 Task: Check the percentage active listings of master bedroom in the last 5 years.
Action: Mouse moved to (818, 193)
Screenshot: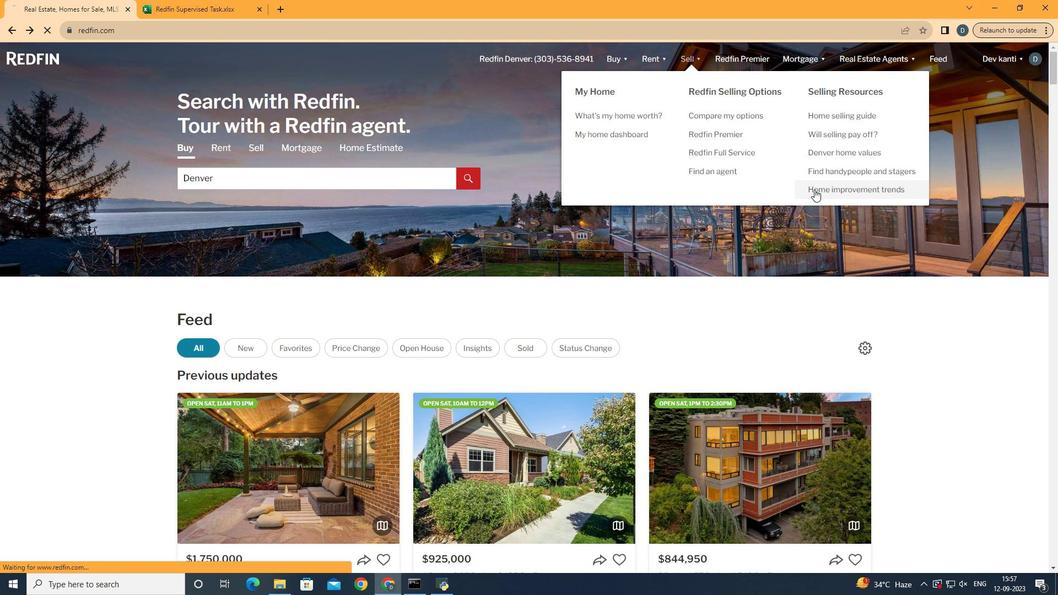 
Action: Mouse pressed left at (818, 193)
Screenshot: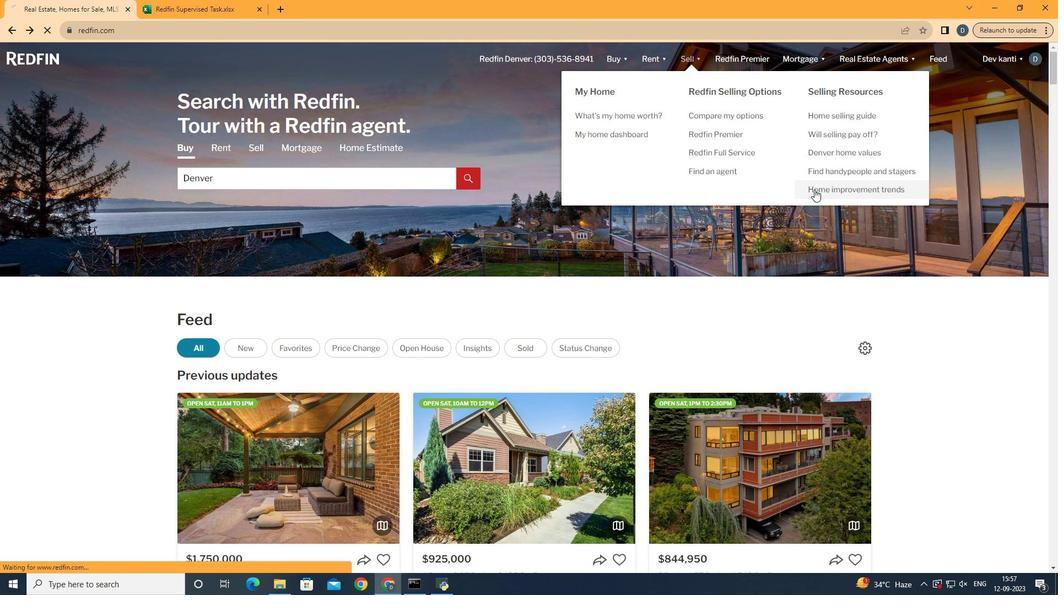 
Action: Mouse moved to (264, 216)
Screenshot: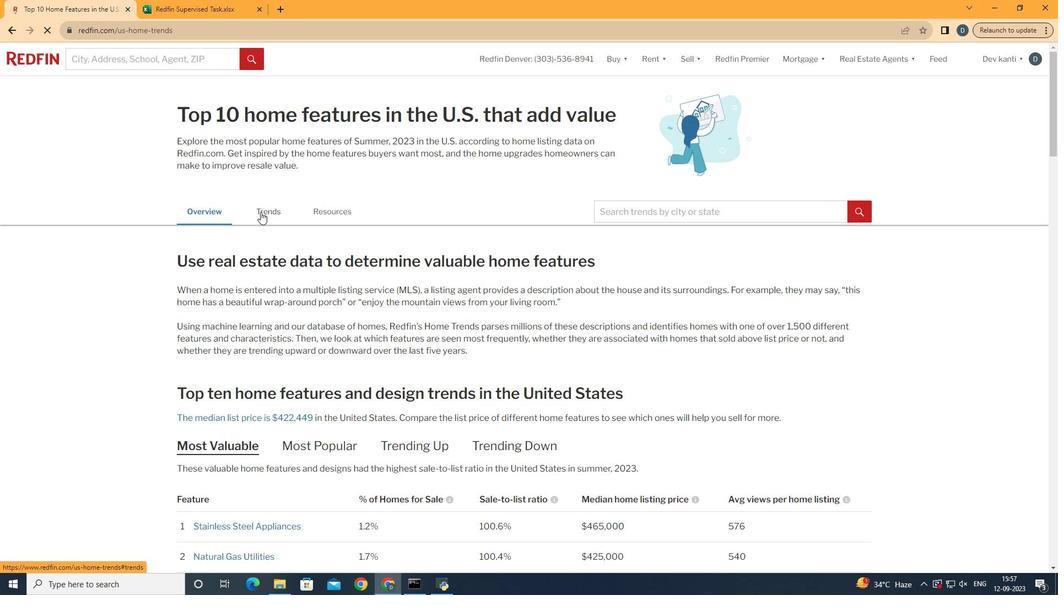 
Action: Mouse pressed left at (264, 216)
Screenshot: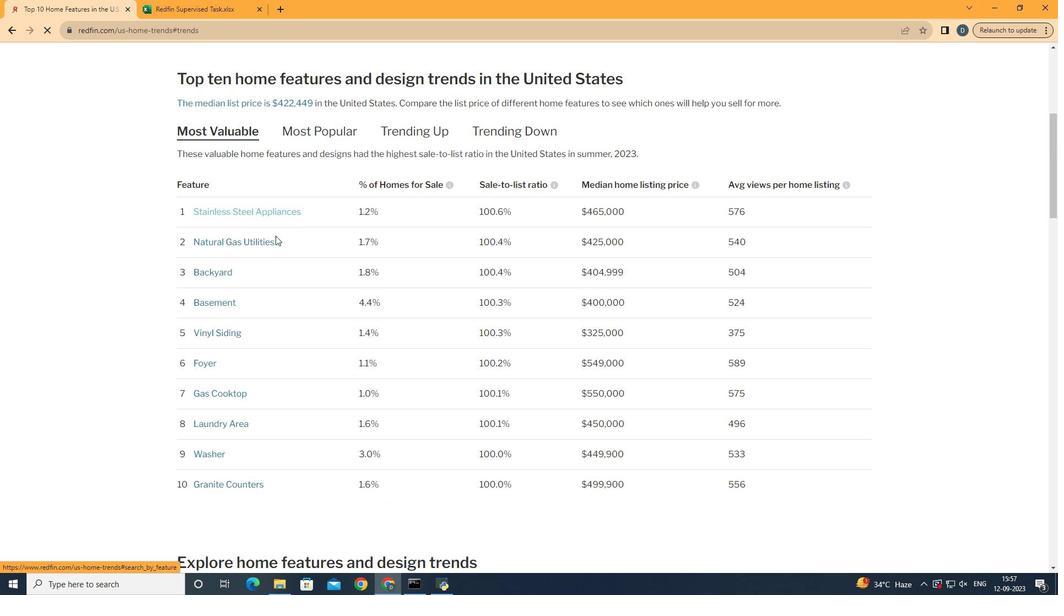 
Action: Mouse moved to (416, 302)
Screenshot: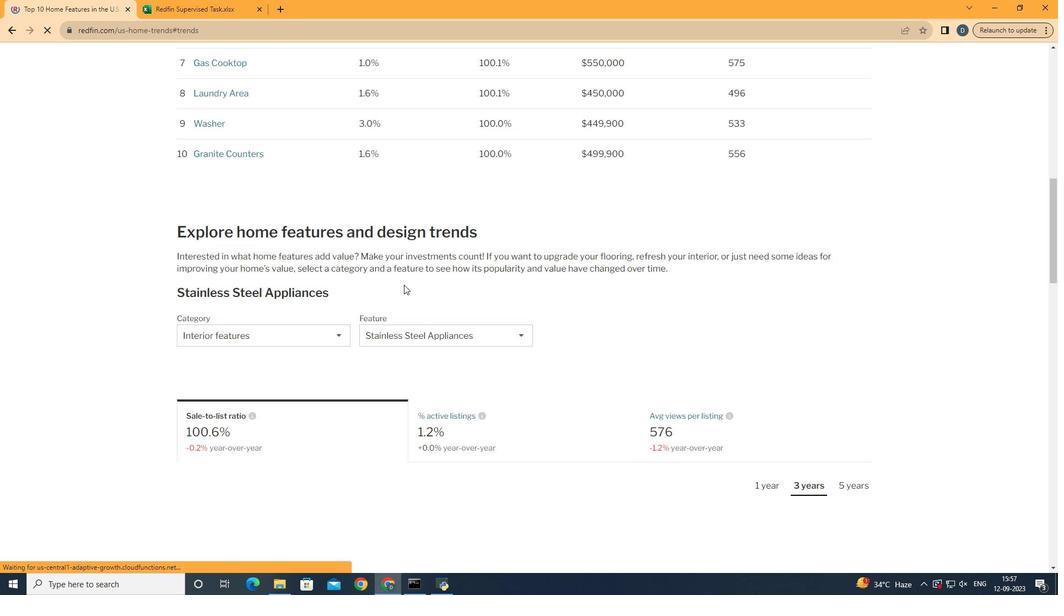 
Action: Mouse scrolled (416, 301) with delta (0, 0)
Screenshot: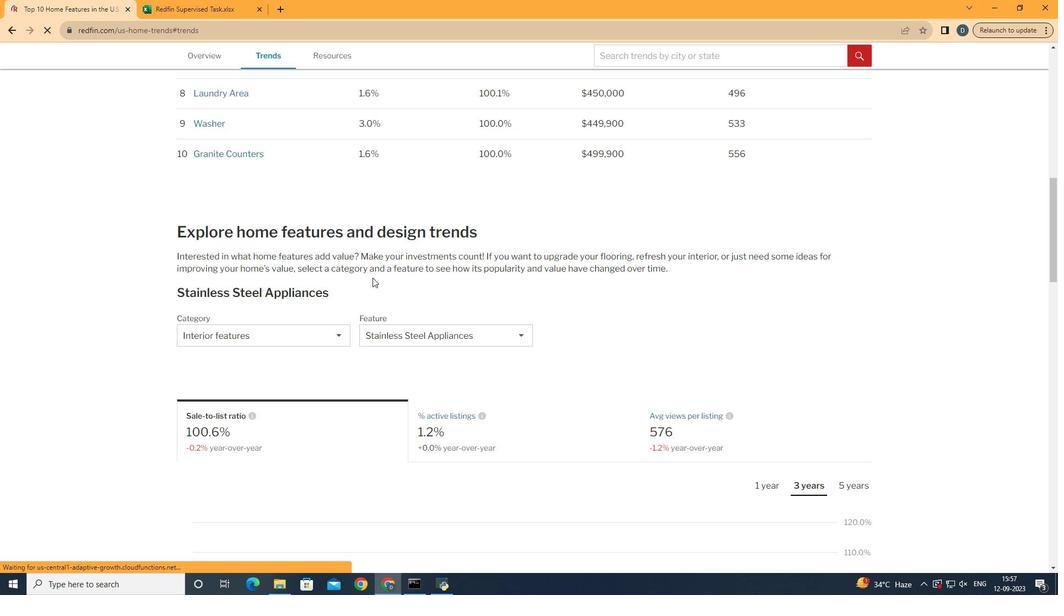 
Action: Mouse scrolled (416, 301) with delta (0, 0)
Screenshot: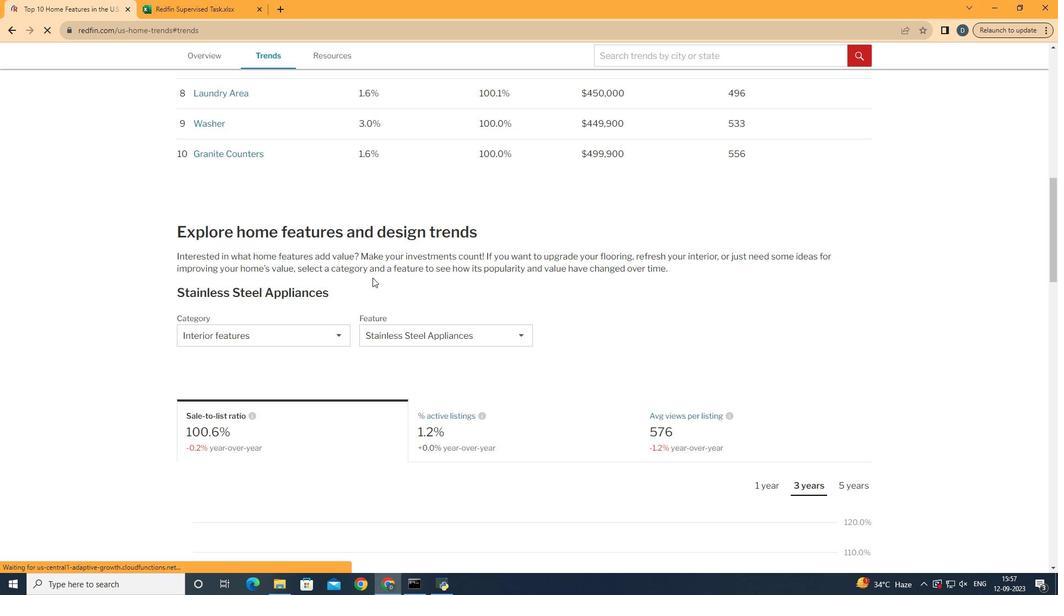 
Action: Mouse scrolled (416, 301) with delta (0, 0)
Screenshot: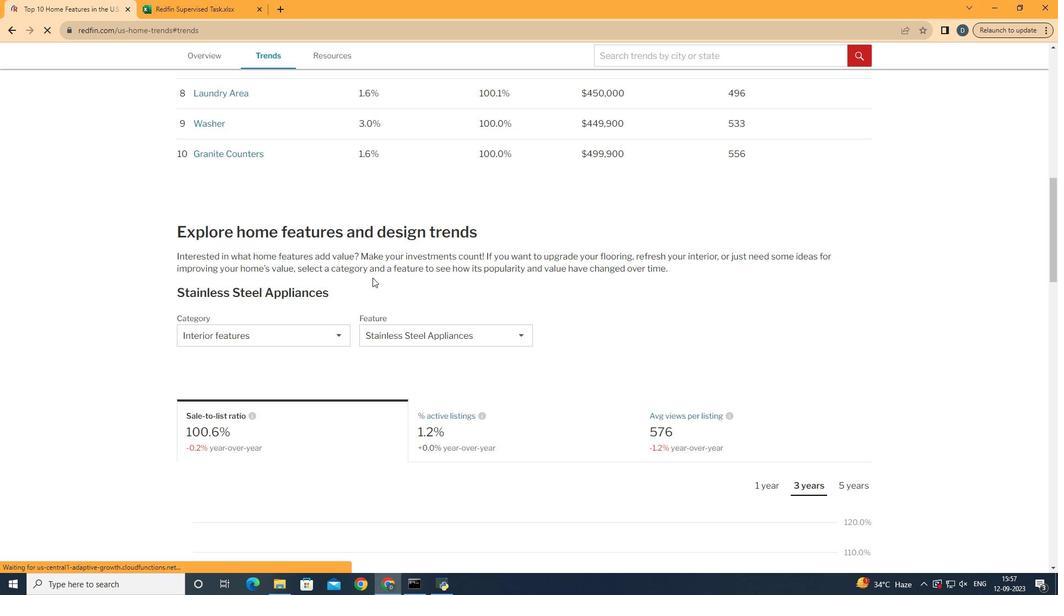 
Action: Mouse moved to (416, 301)
Screenshot: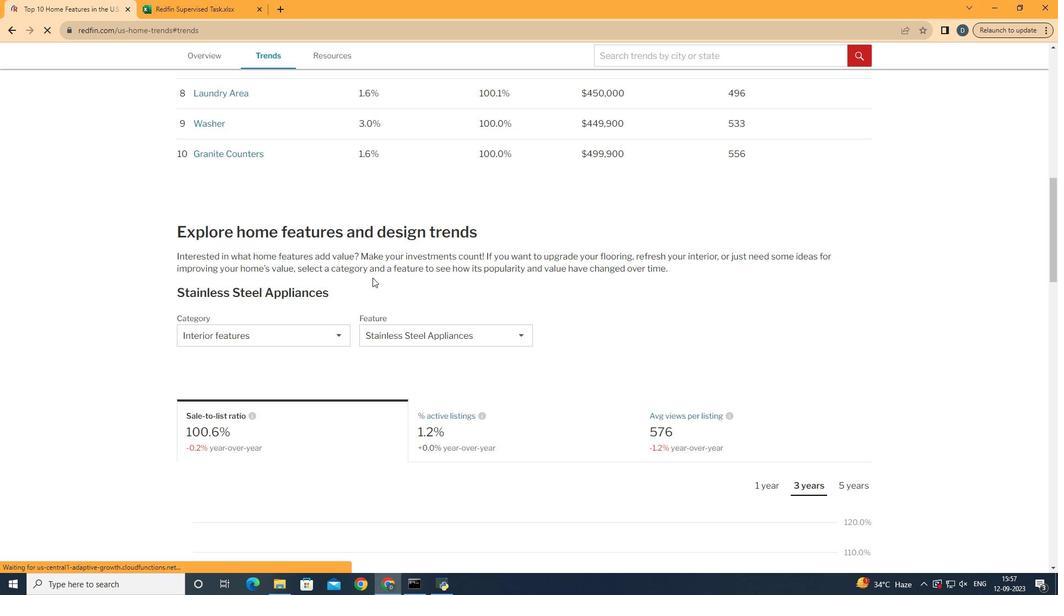 
Action: Mouse scrolled (416, 300) with delta (0, 0)
Screenshot: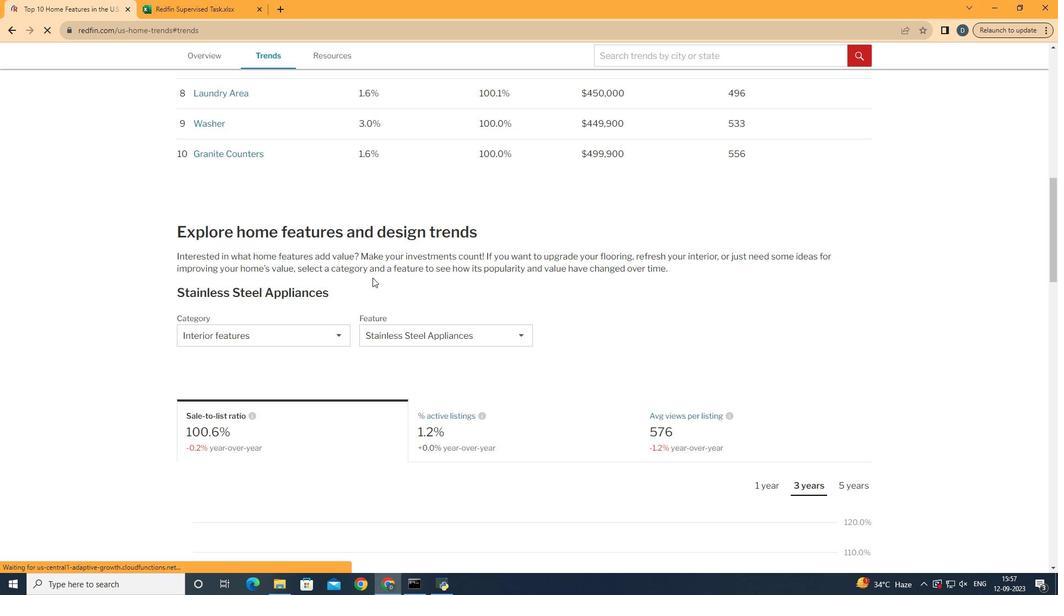 
Action: Mouse moved to (417, 301)
Screenshot: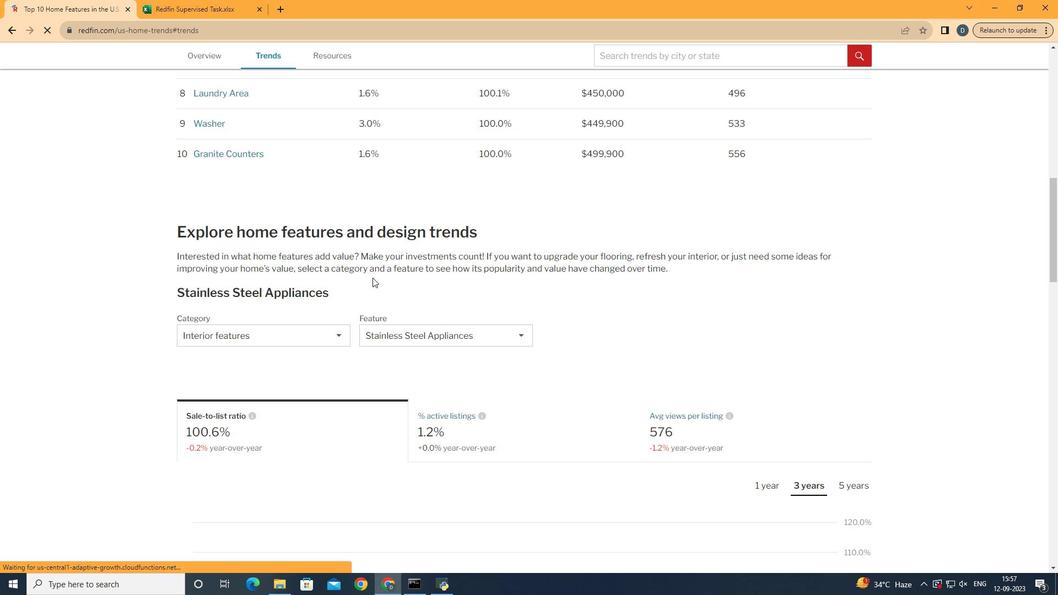 
Action: Mouse scrolled (417, 300) with delta (0, 0)
Screenshot: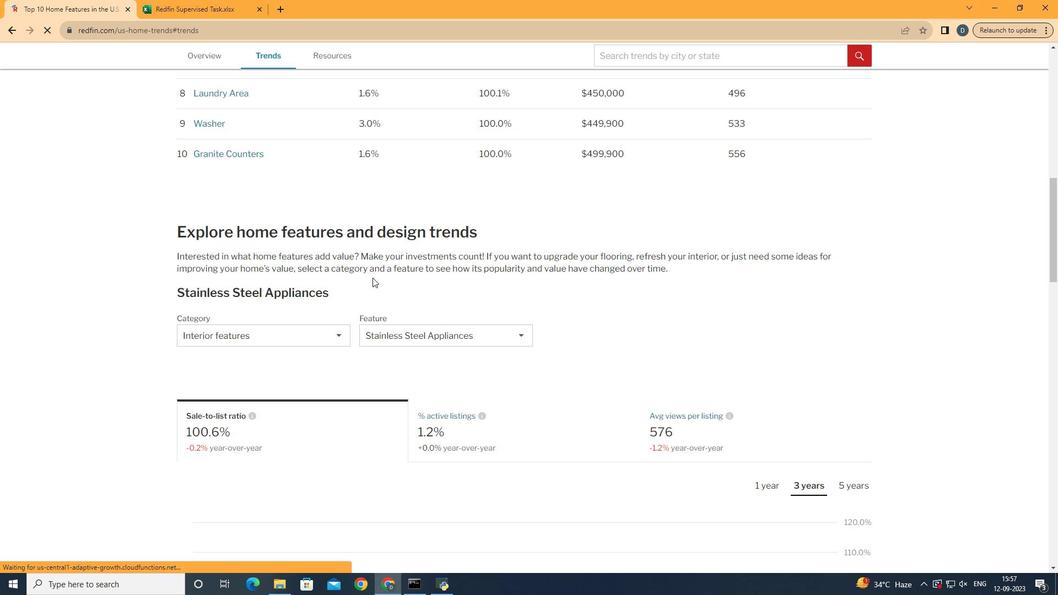 
Action: Mouse moved to (418, 301)
Screenshot: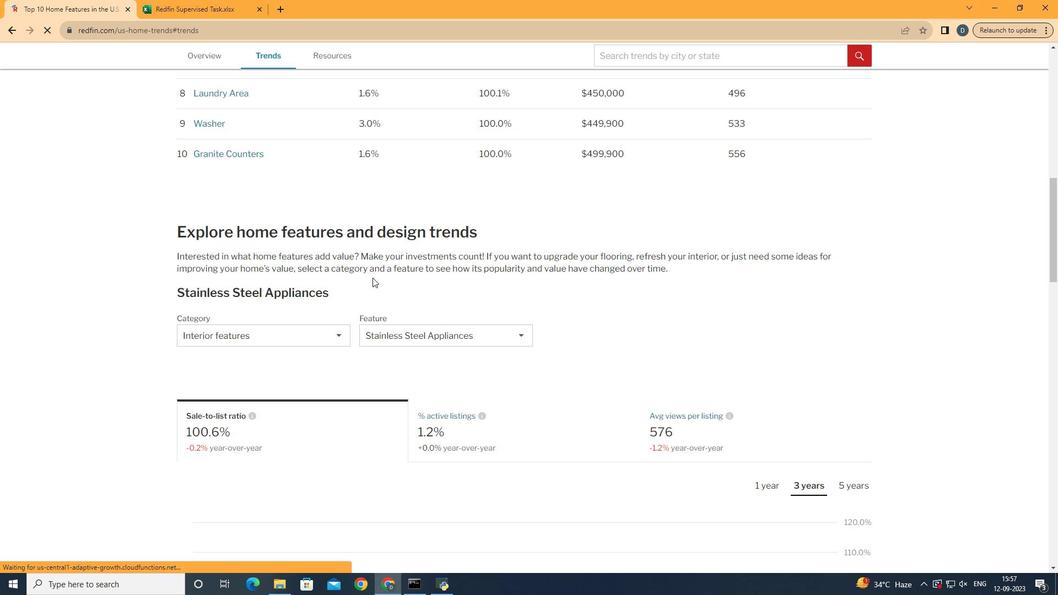 
Action: Mouse scrolled (418, 300) with delta (0, 0)
Screenshot: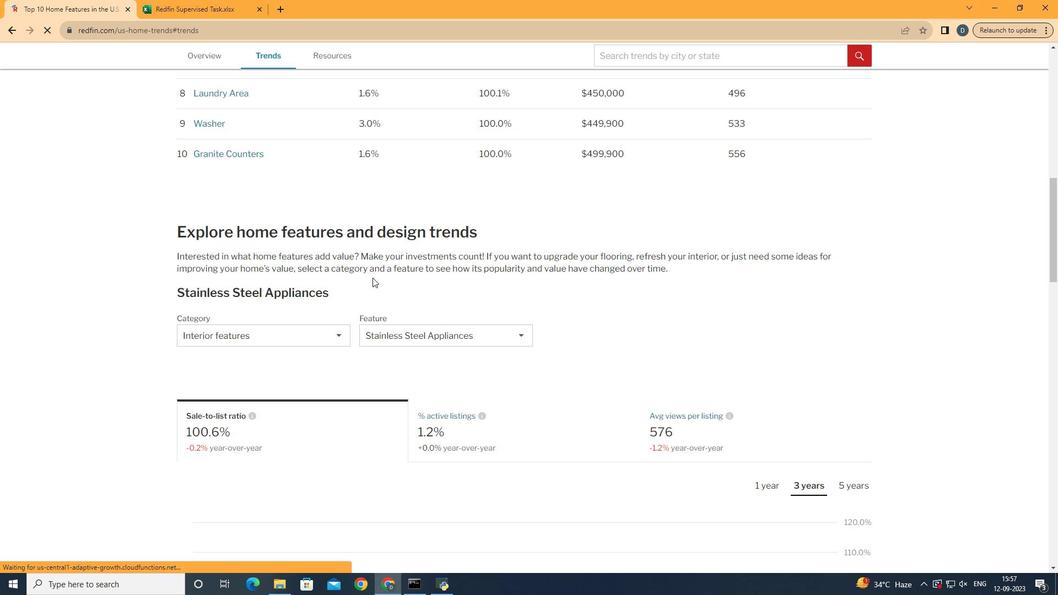 
Action: Mouse moved to (376, 281)
Screenshot: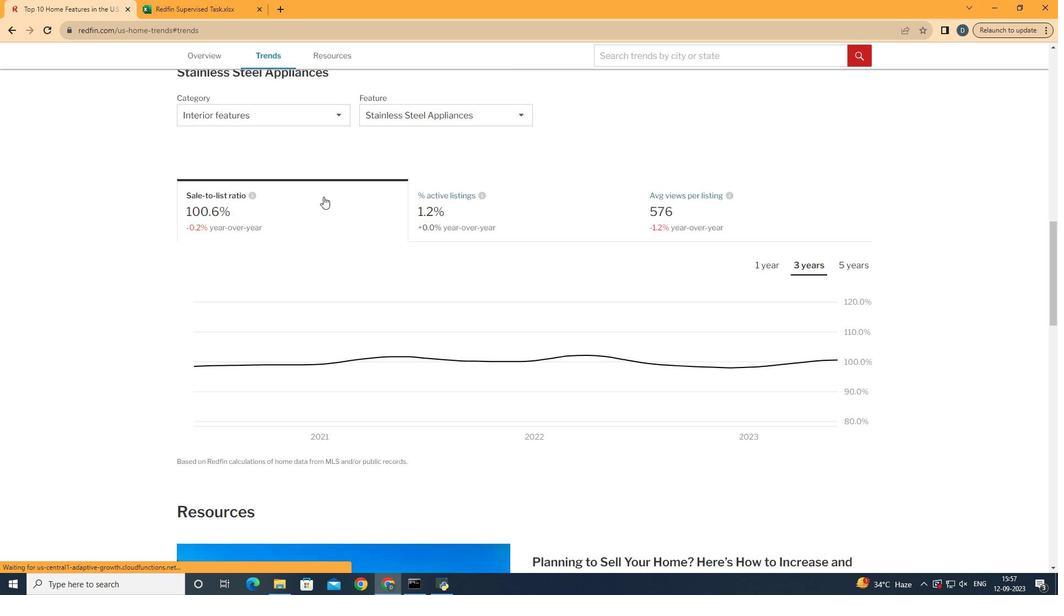 
Action: Mouse scrolled (376, 281) with delta (0, 0)
Screenshot: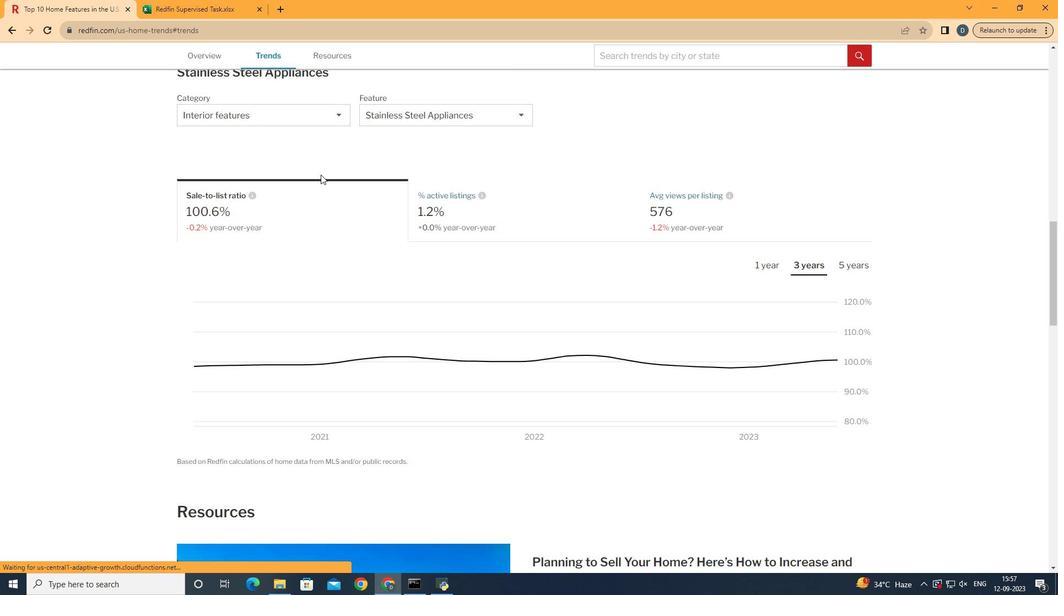 
Action: Mouse scrolled (376, 281) with delta (0, 0)
Screenshot: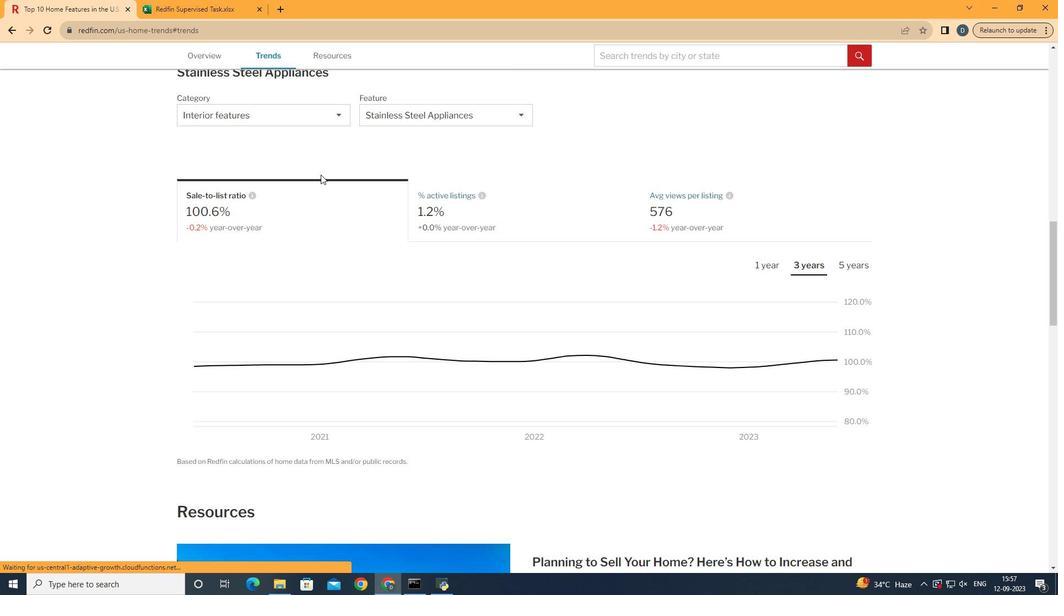 
Action: Mouse scrolled (376, 281) with delta (0, 0)
Screenshot: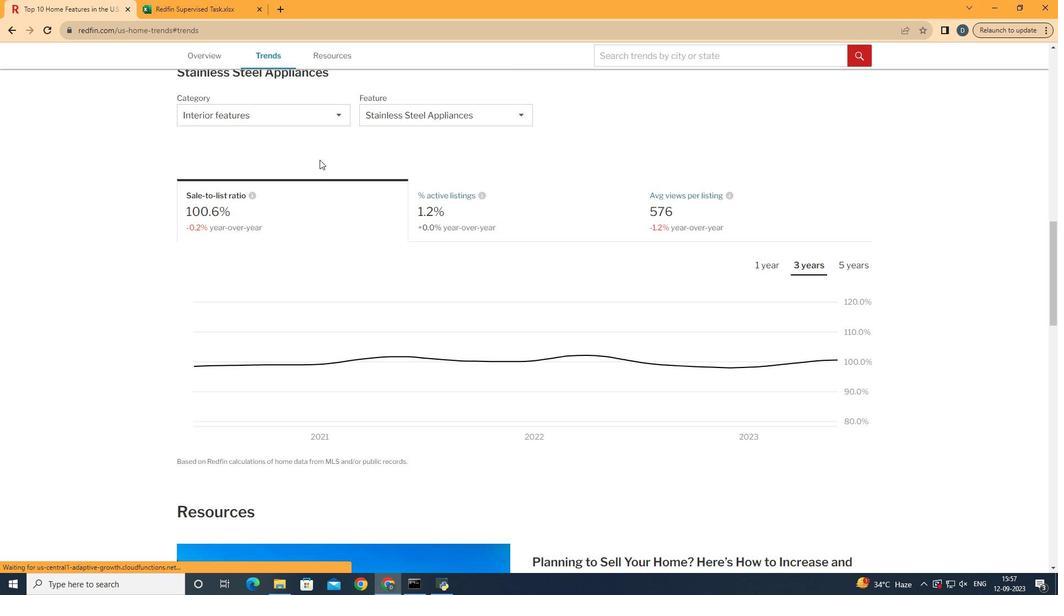 
Action: Mouse scrolled (376, 281) with delta (0, 0)
Screenshot: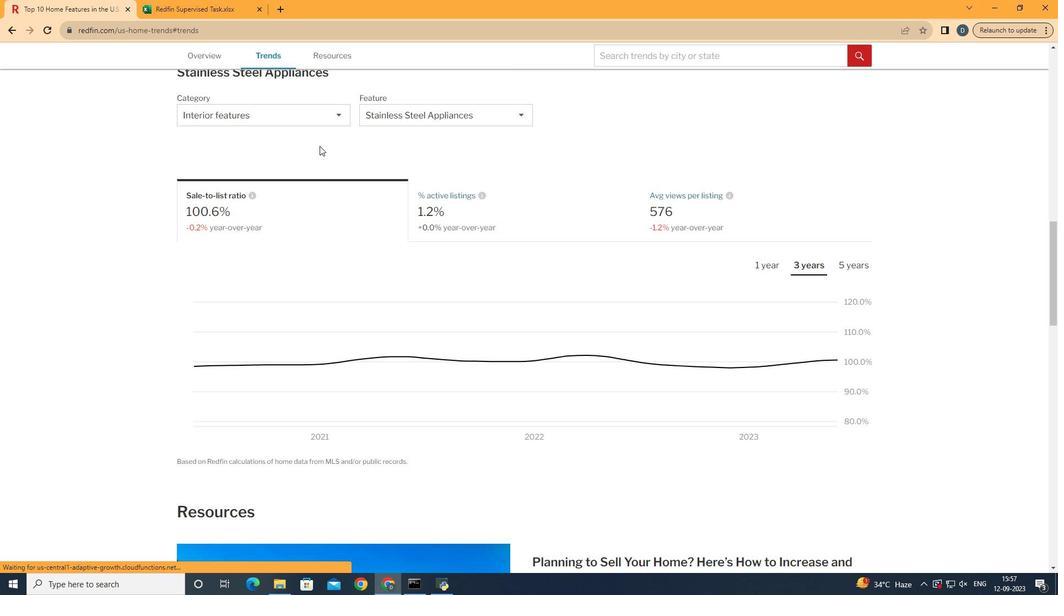 
Action: Mouse moved to (334, 120)
Screenshot: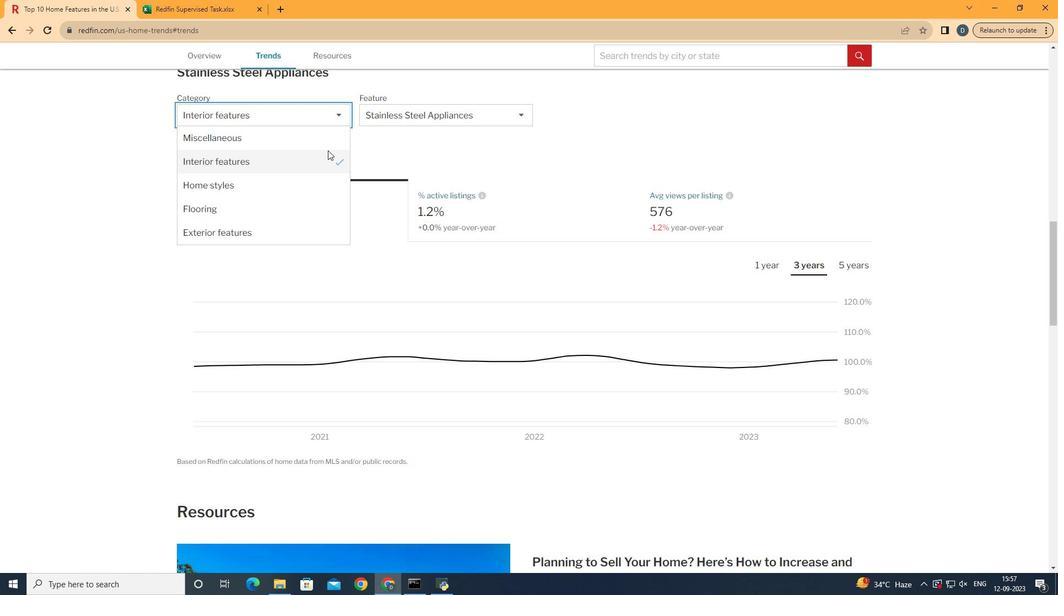 
Action: Mouse pressed left at (334, 120)
Screenshot: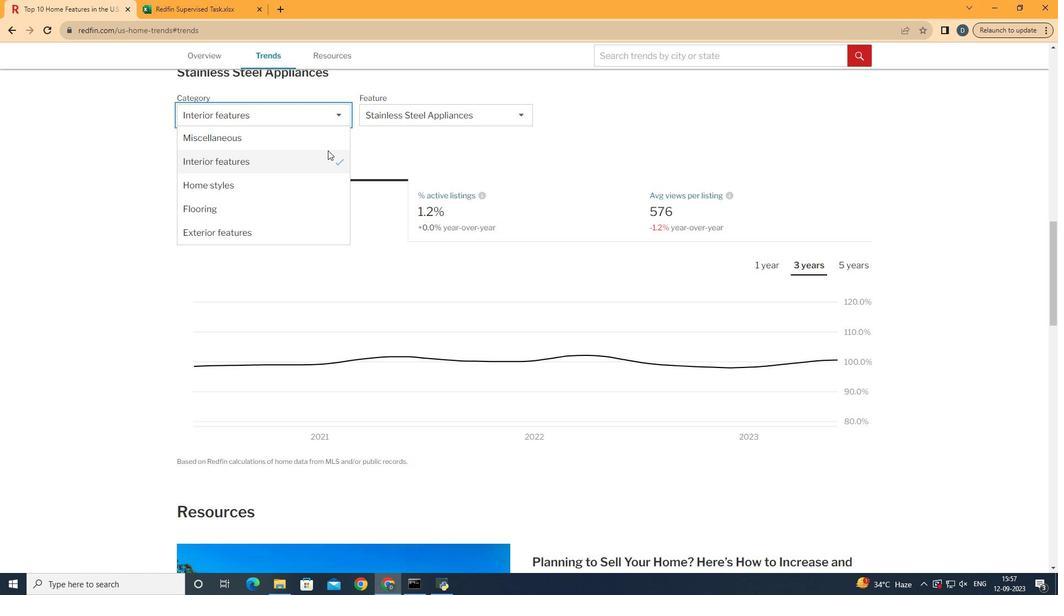 
Action: Mouse moved to (331, 164)
Screenshot: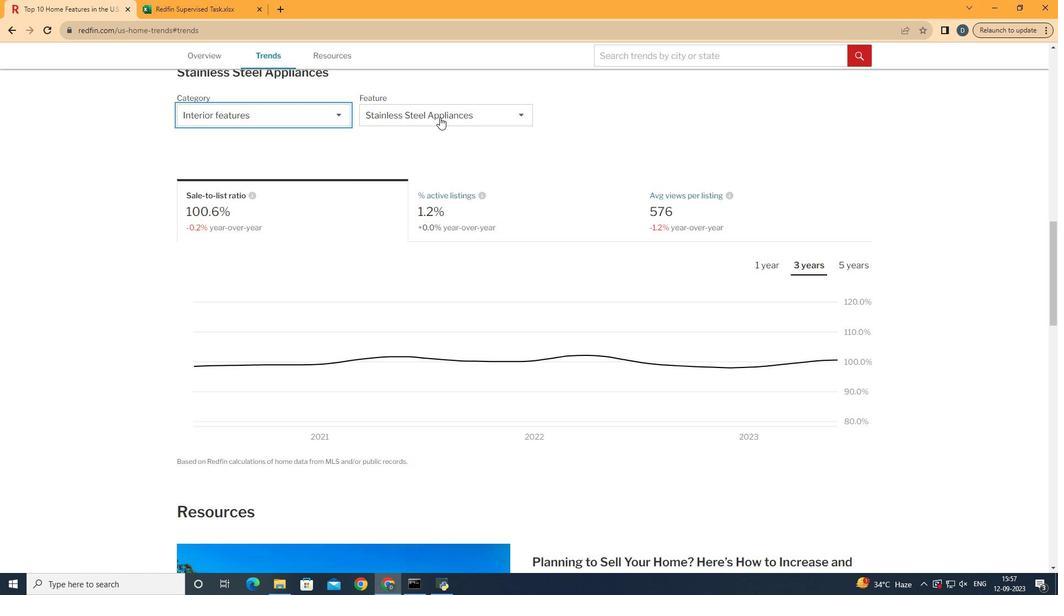 
Action: Mouse pressed left at (331, 164)
Screenshot: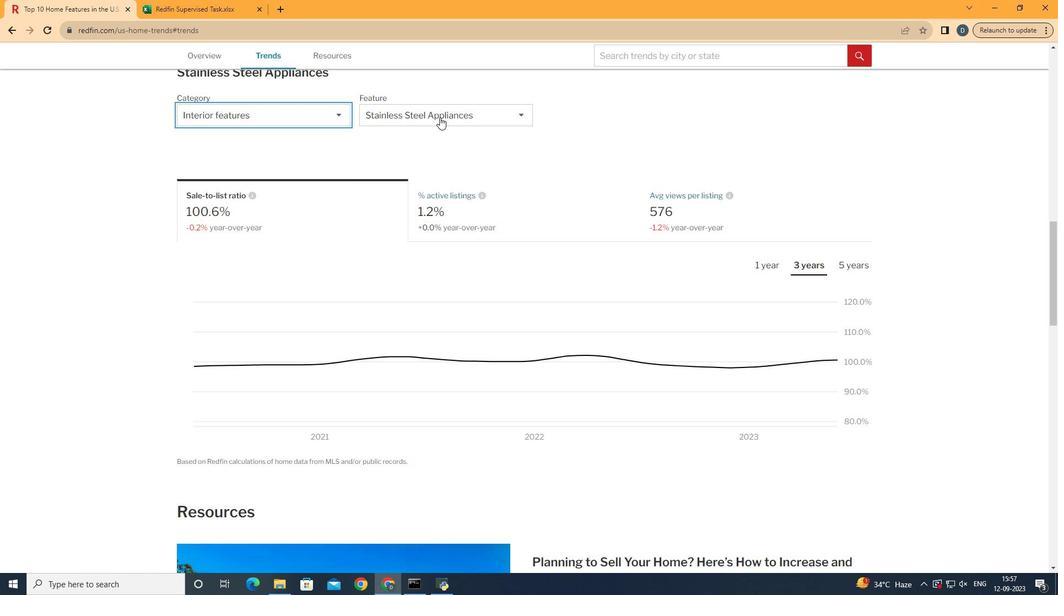 
Action: Mouse moved to (443, 121)
Screenshot: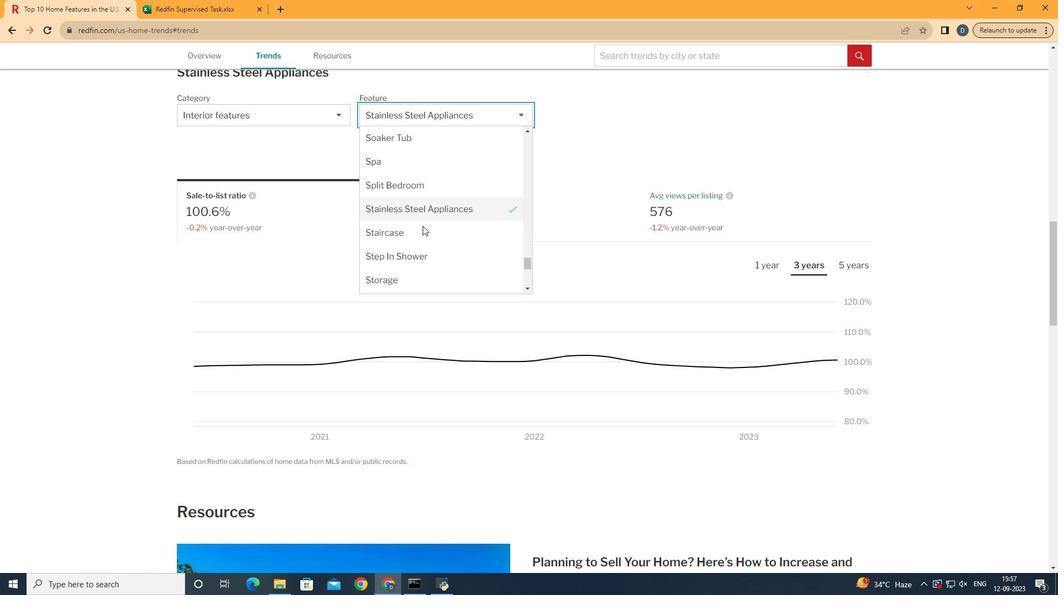 
Action: Mouse pressed left at (443, 121)
Screenshot: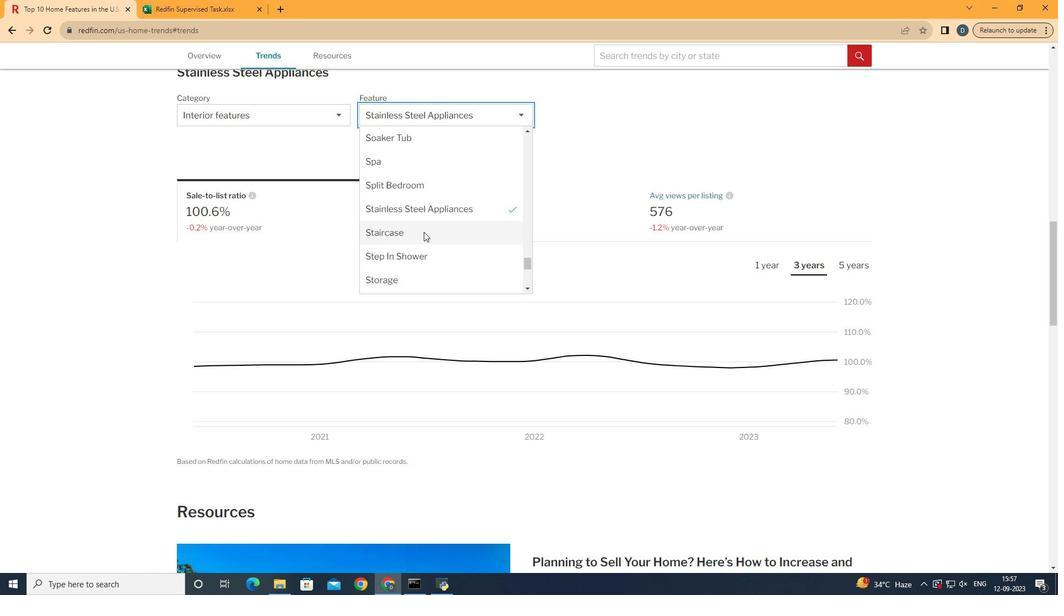 
Action: Mouse moved to (429, 235)
Screenshot: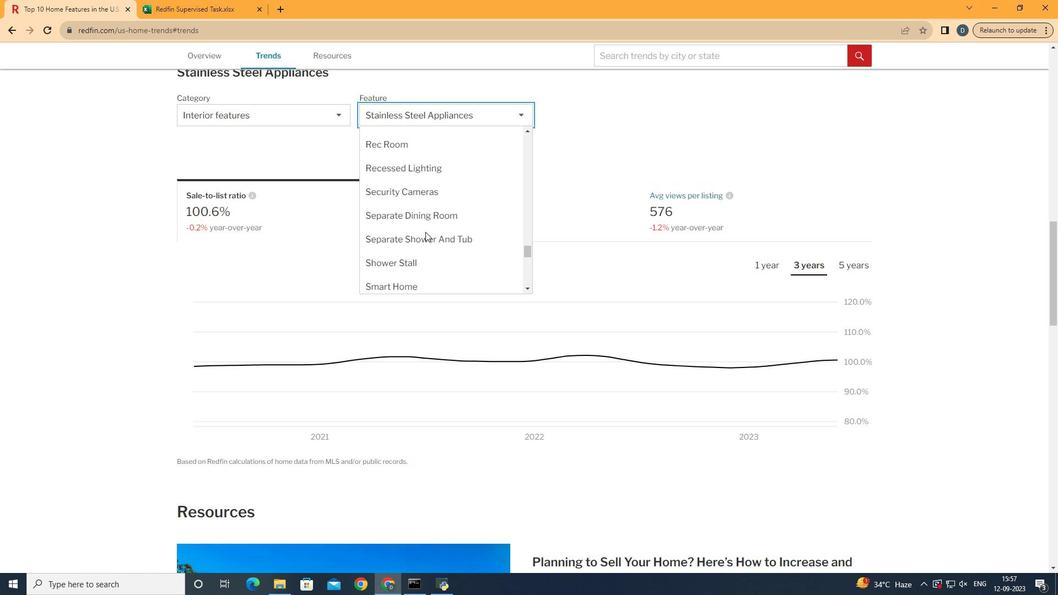 
Action: Mouse scrolled (429, 236) with delta (0, 0)
Screenshot: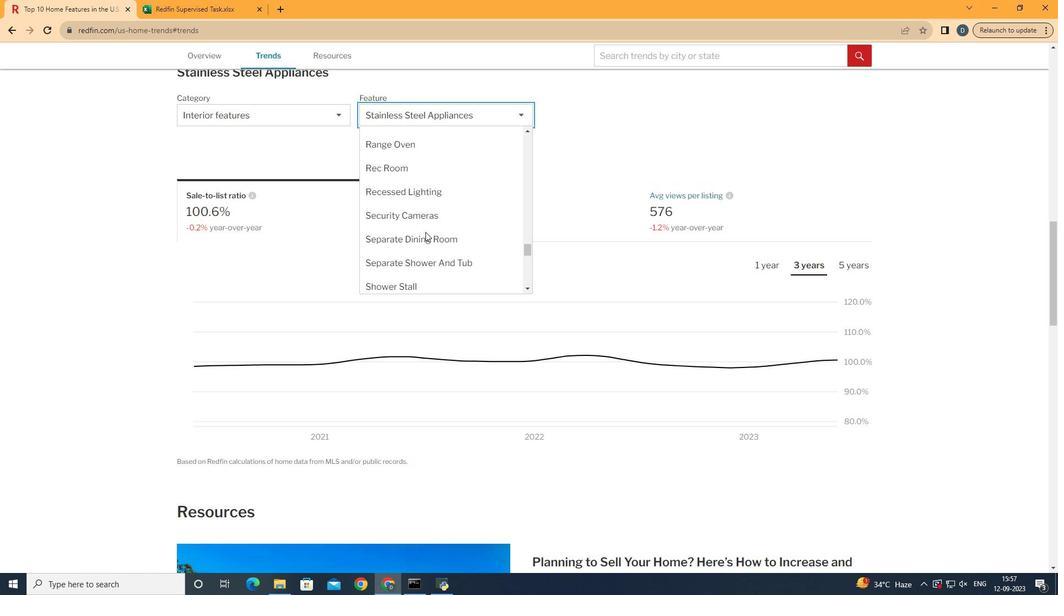 
Action: Mouse scrolled (429, 236) with delta (0, 0)
Screenshot: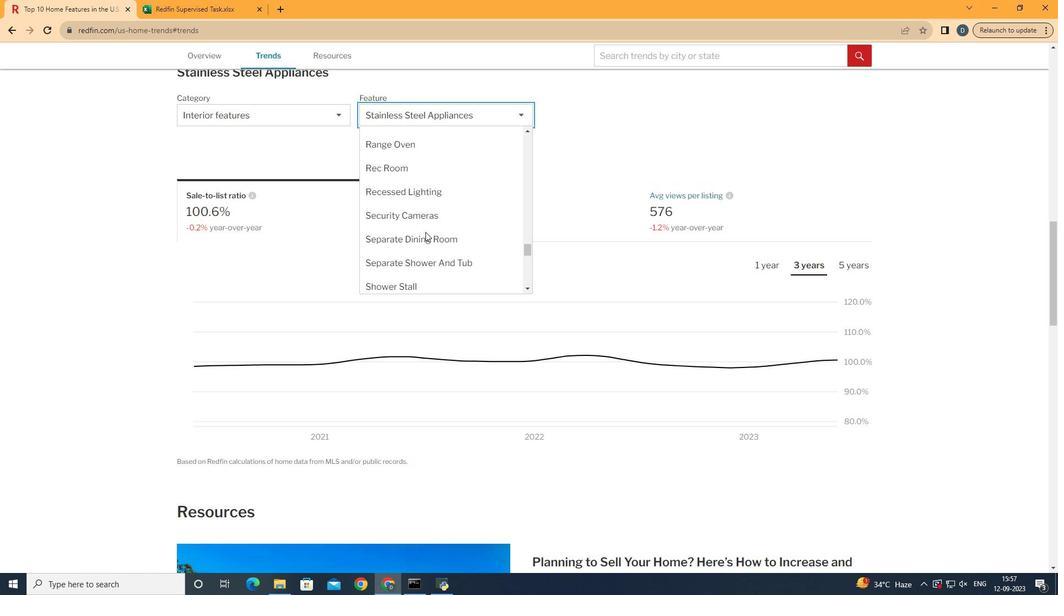 
Action: Mouse scrolled (429, 236) with delta (0, 0)
Screenshot: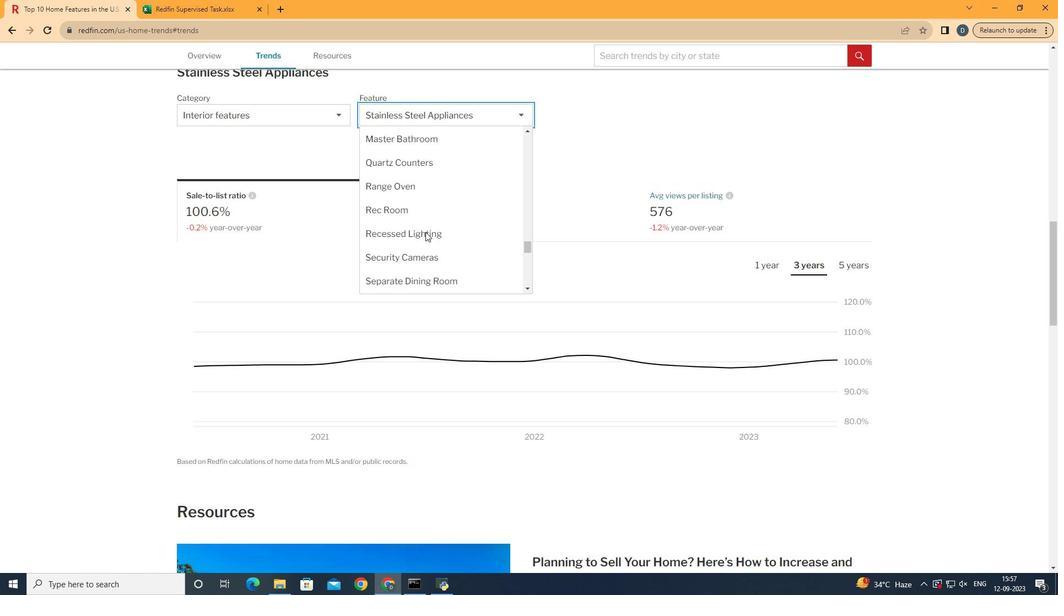 
Action: Mouse scrolled (429, 236) with delta (0, 0)
Screenshot: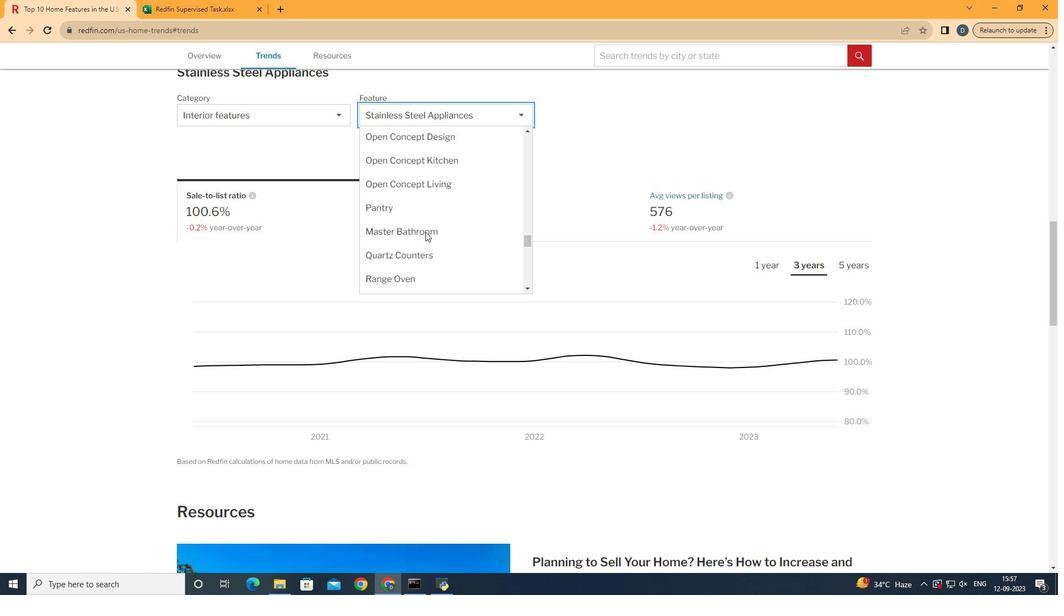 
Action: Mouse scrolled (429, 236) with delta (0, 0)
Screenshot: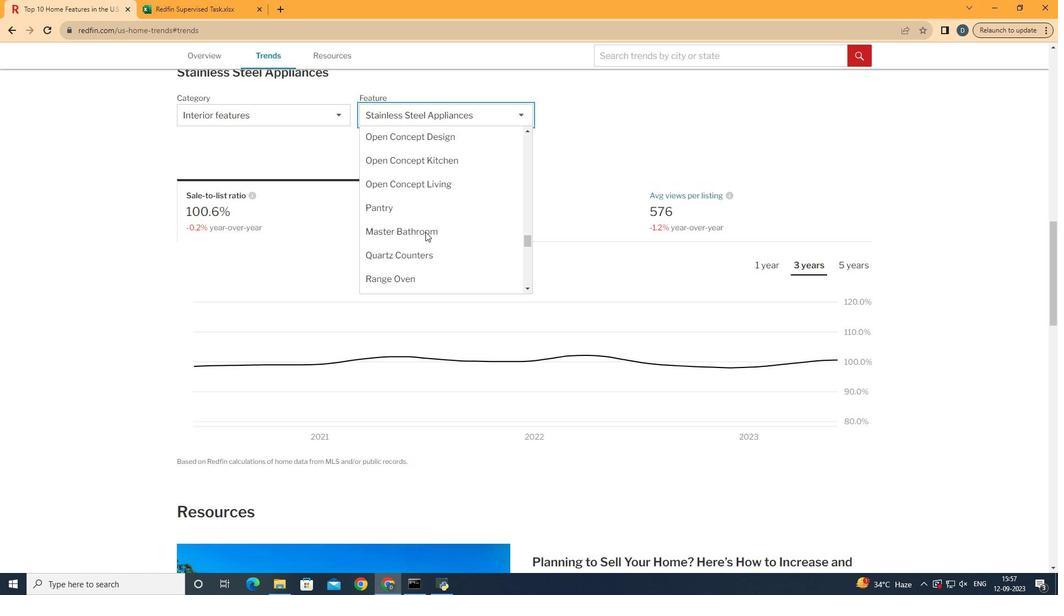 
Action: Mouse scrolled (429, 236) with delta (0, 0)
Screenshot: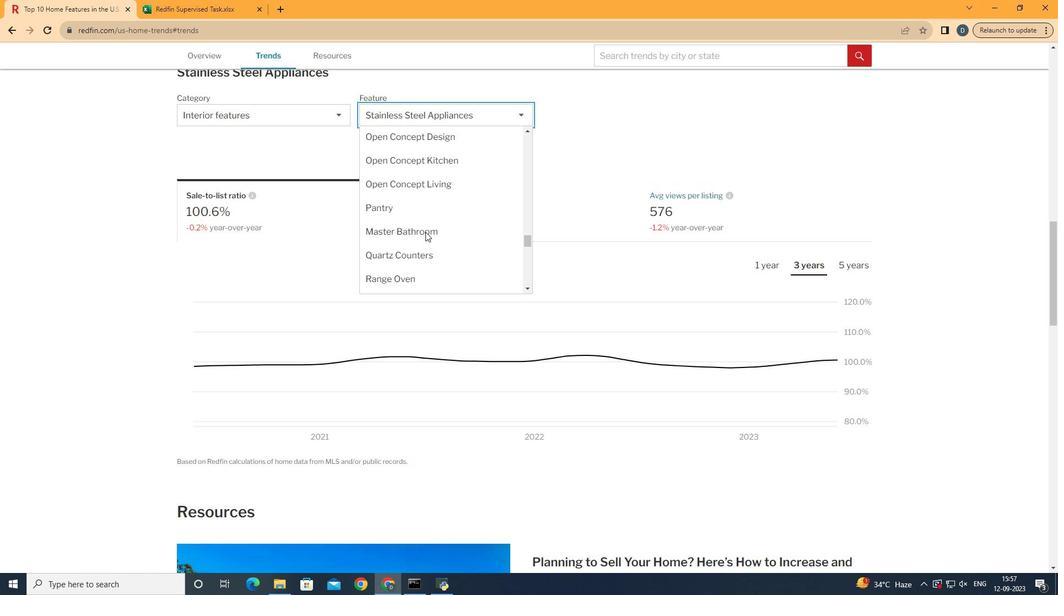 
Action: Mouse moved to (429, 235)
Screenshot: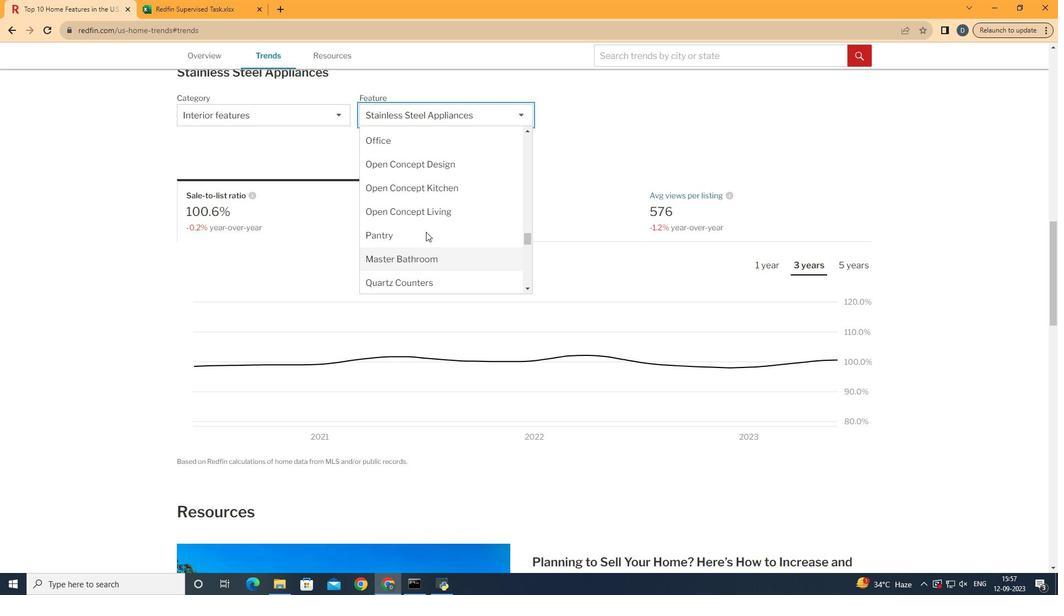 
Action: Mouse scrolled (429, 236) with delta (0, 0)
Screenshot: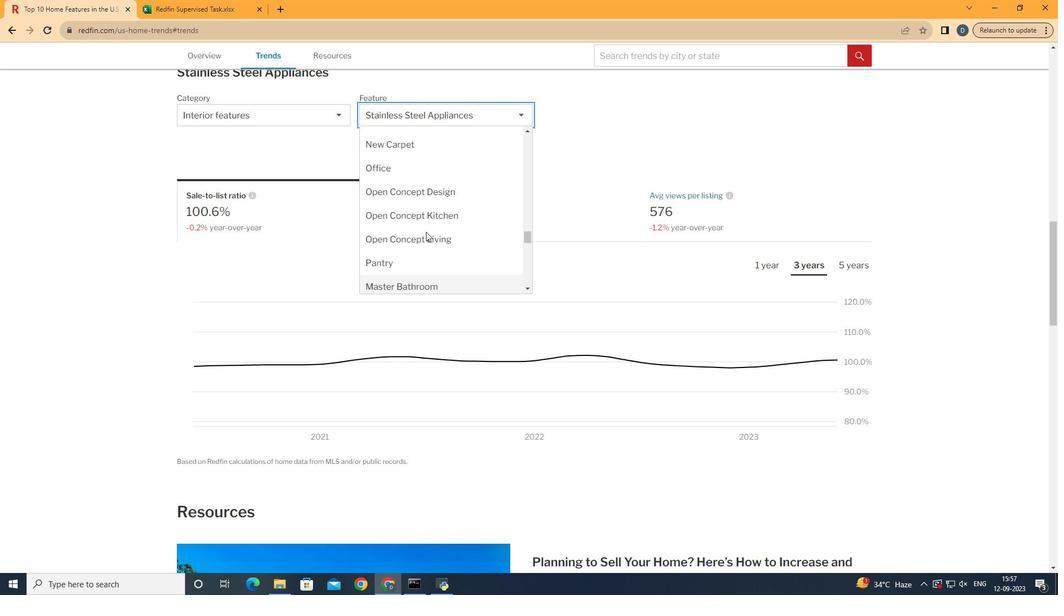 
Action: Mouse scrolled (429, 236) with delta (0, 0)
Screenshot: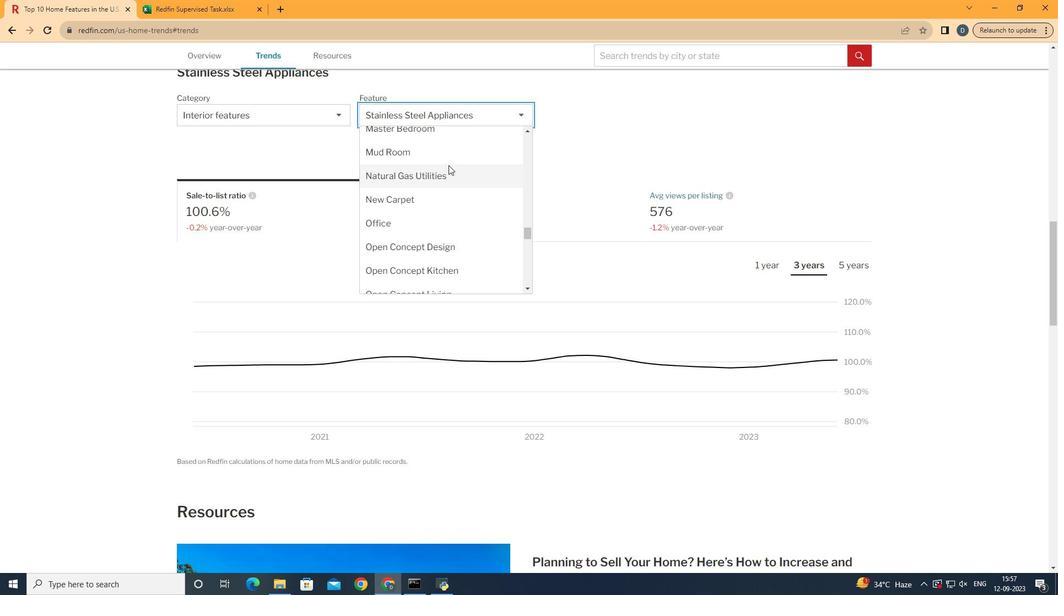 
Action: Mouse moved to (455, 195)
Screenshot: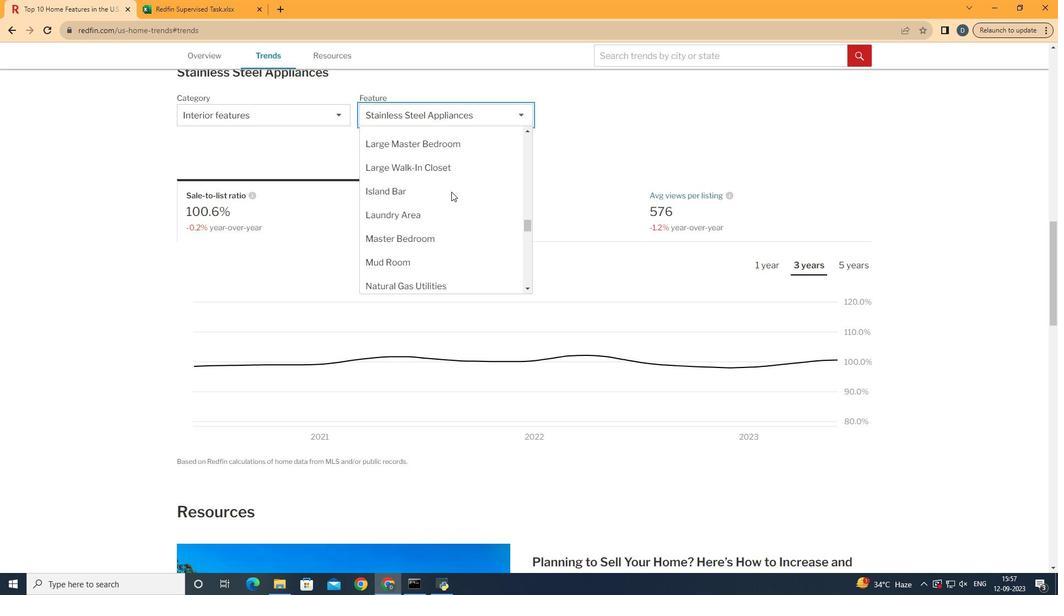 
Action: Mouse scrolled (455, 196) with delta (0, 0)
Screenshot: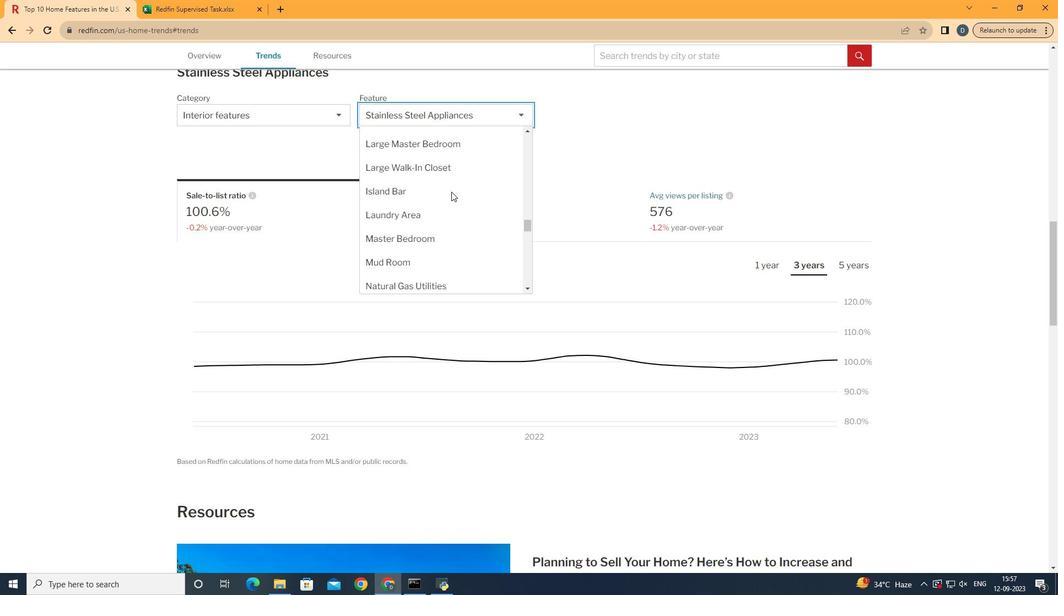 
Action: Mouse scrolled (455, 196) with delta (0, 0)
Screenshot: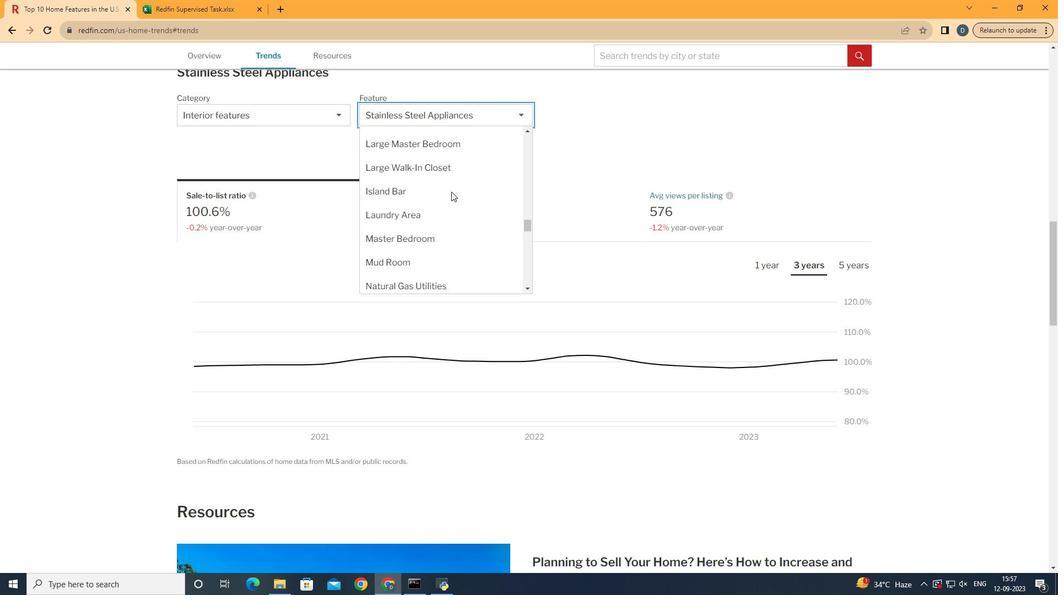 
Action: Mouse moved to (458, 242)
Screenshot: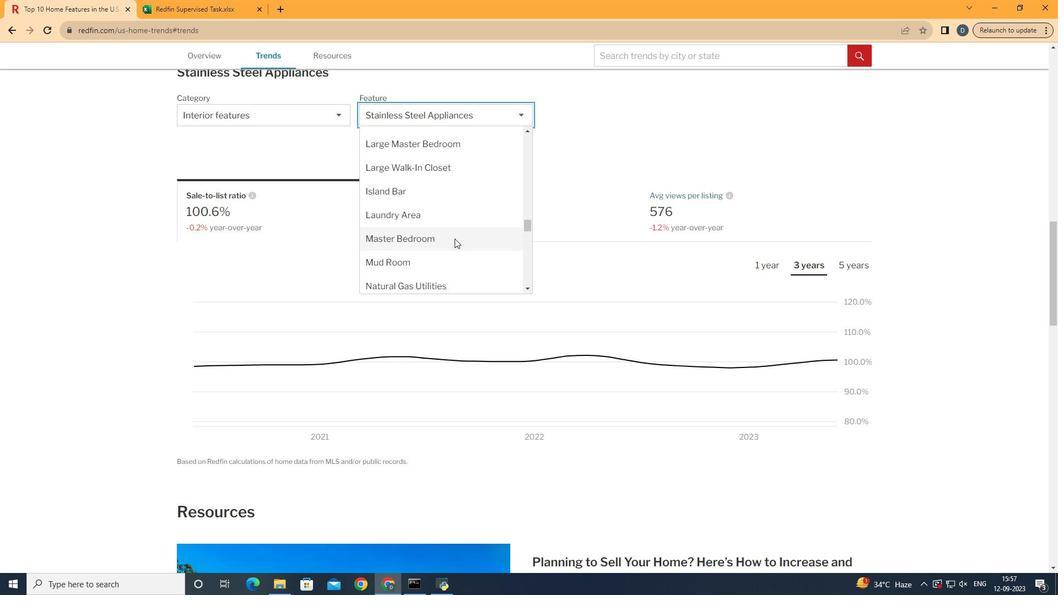 
Action: Mouse pressed left at (458, 242)
Screenshot: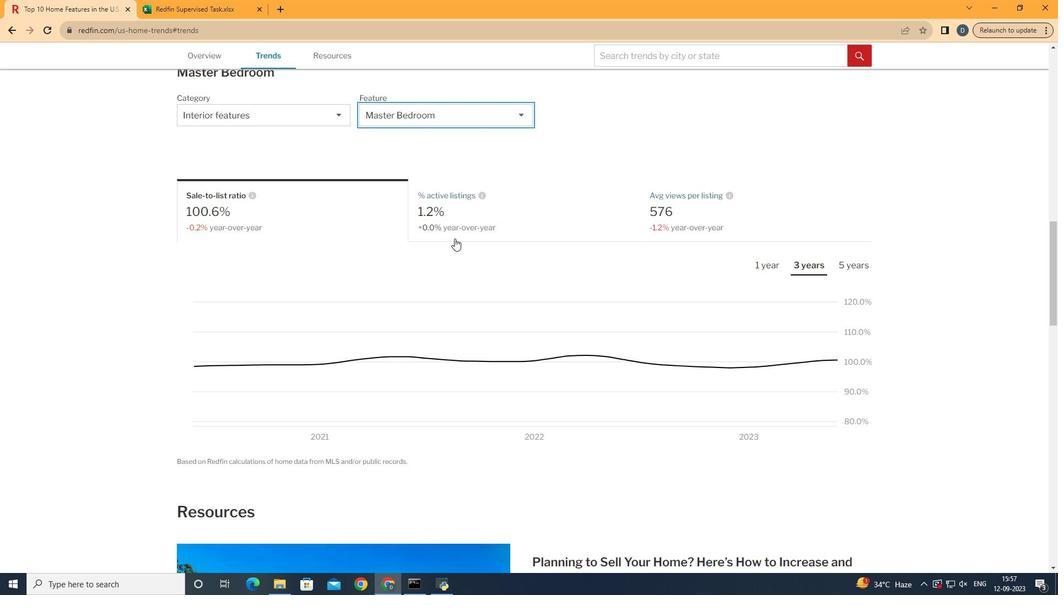 
Action: Mouse moved to (613, 224)
Screenshot: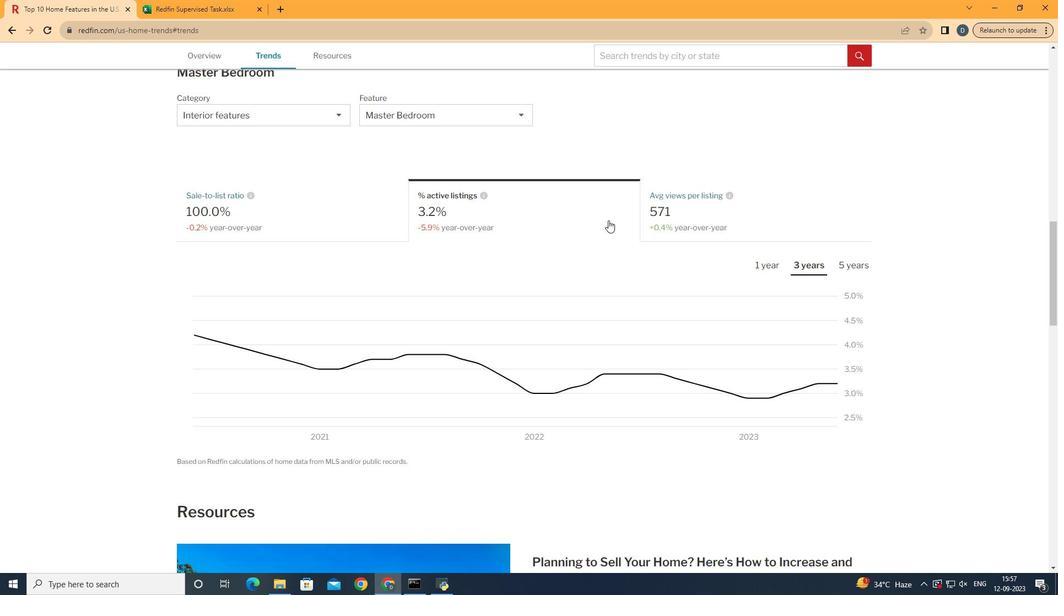 
Action: Mouse pressed left at (613, 224)
Screenshot: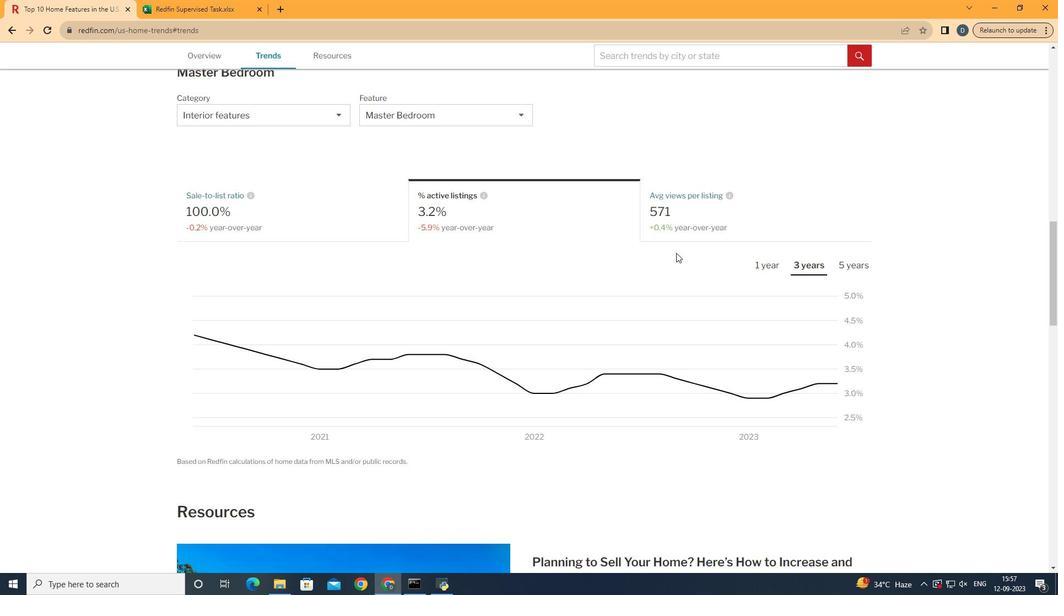 
Action: Mouse moved to (859, 269)
Screenshot: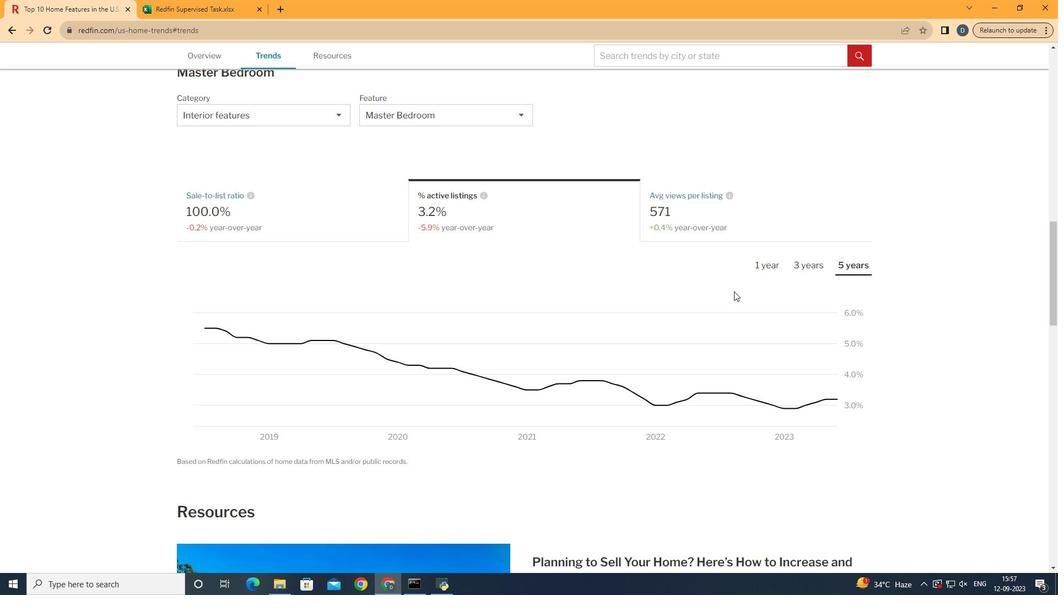 
Action: Mouse pressed left at (859, 269)
Screenshot: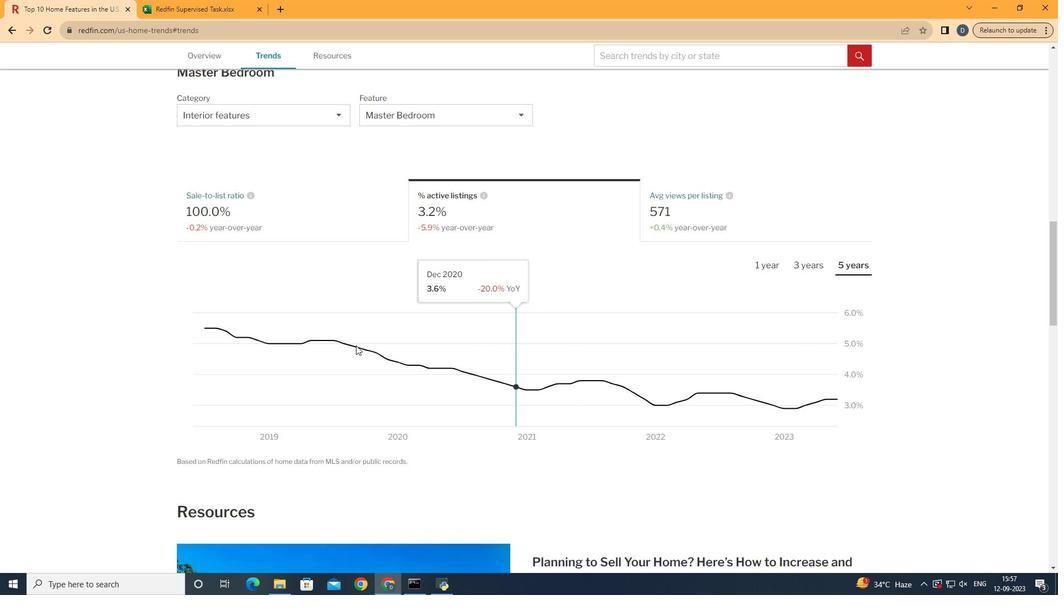 
Action: Mouse moved to (827, 394)
Screenshot: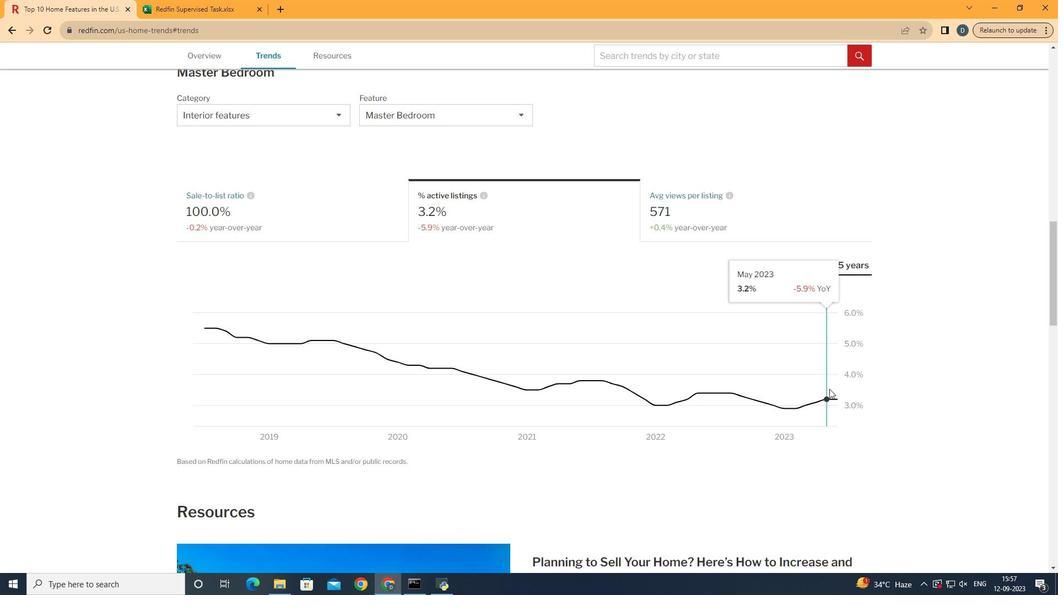 
